 Task: Add a content language German.
Action: Mouse moved to (838, 108)
Screenshot: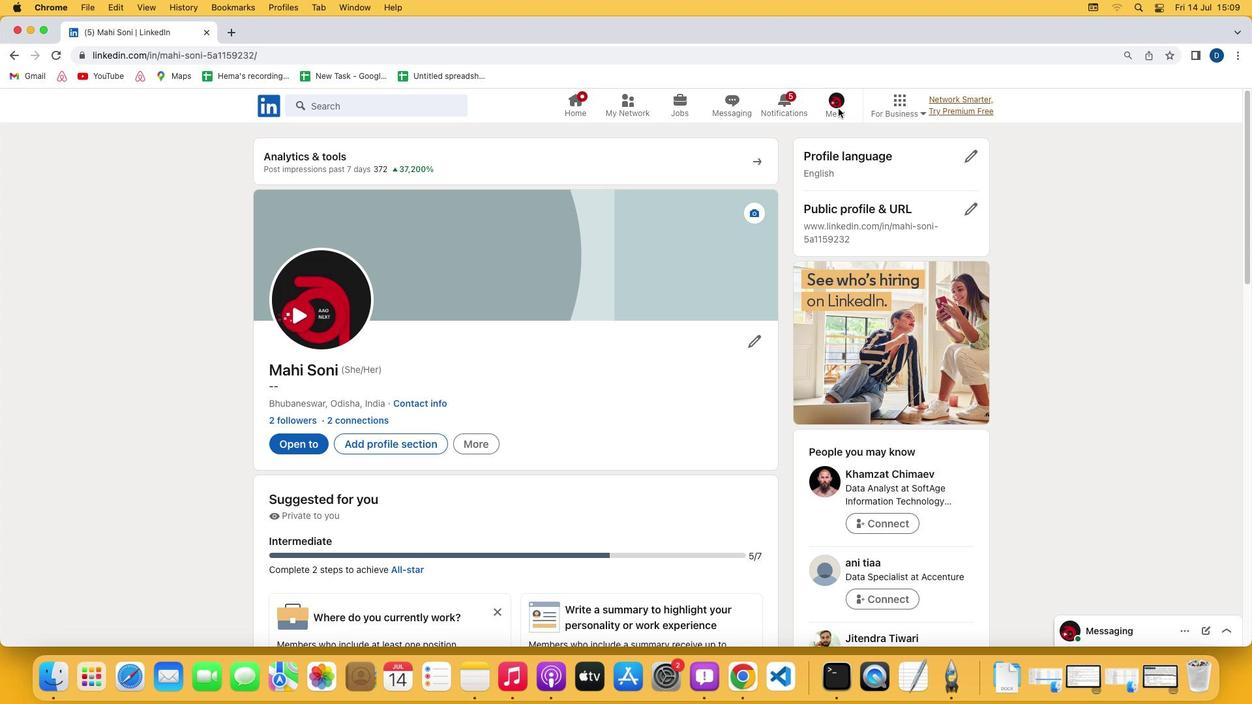 
Action: Mouse pressed left at (838, 108)
Screenshot: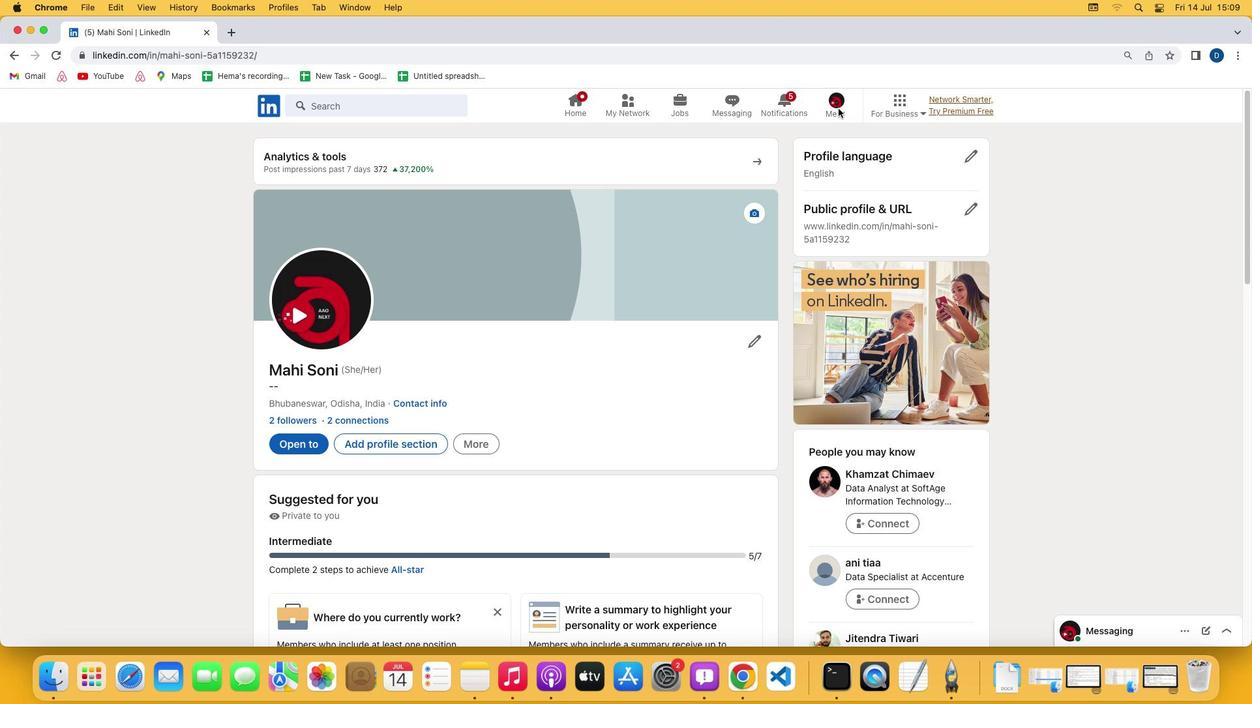
Action: Mouse moved to (838, 106)
Screenshot: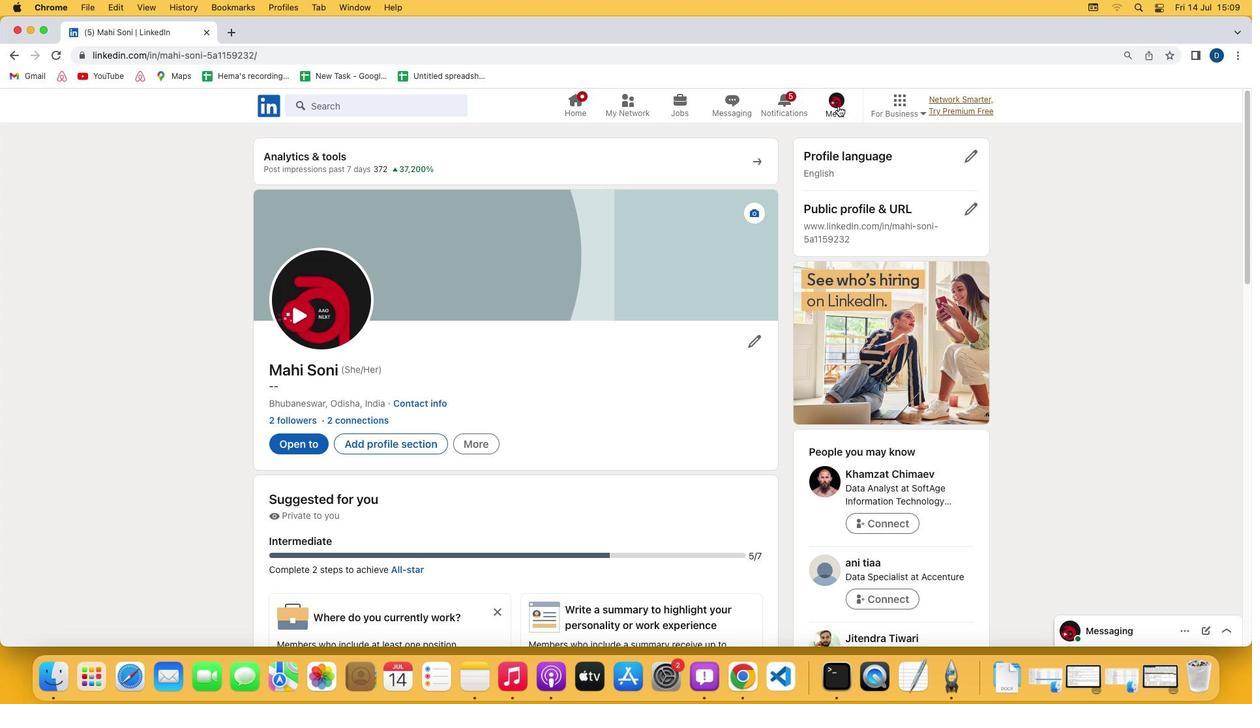 
Action: Mouse pressed left at (838, 106)
Screenshot: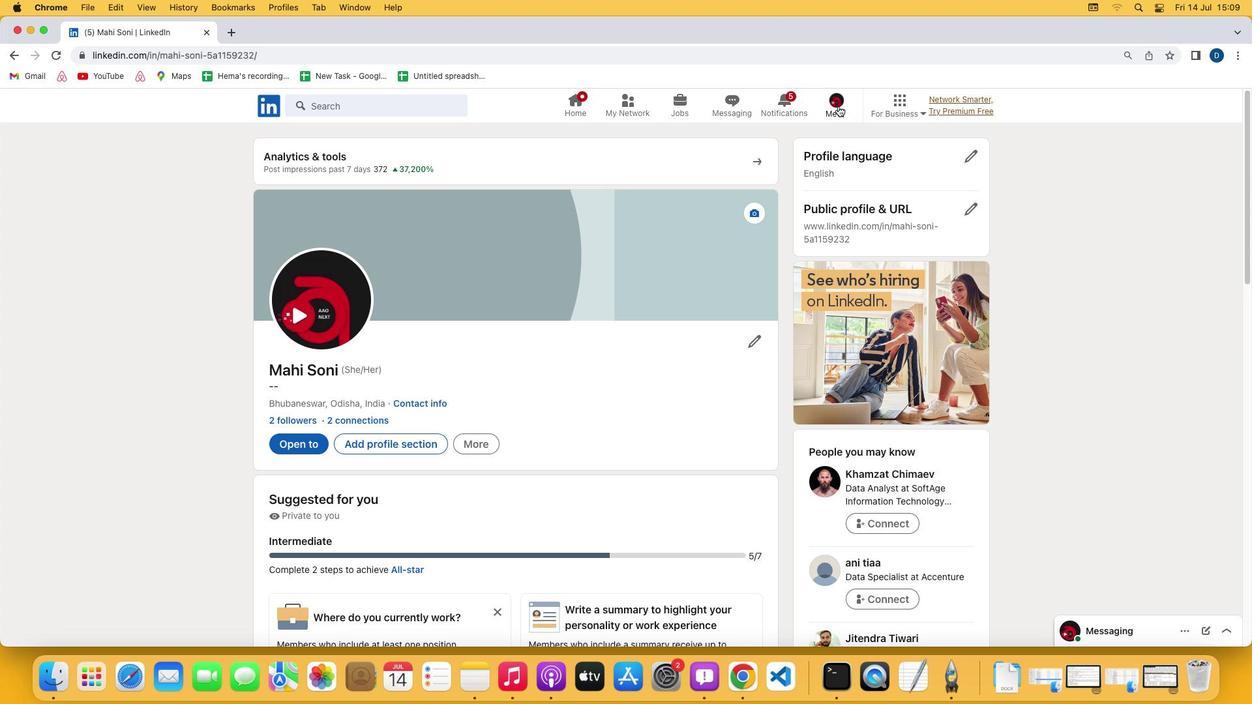 
Action: Mouse moved to (742, 249)
Screenshot: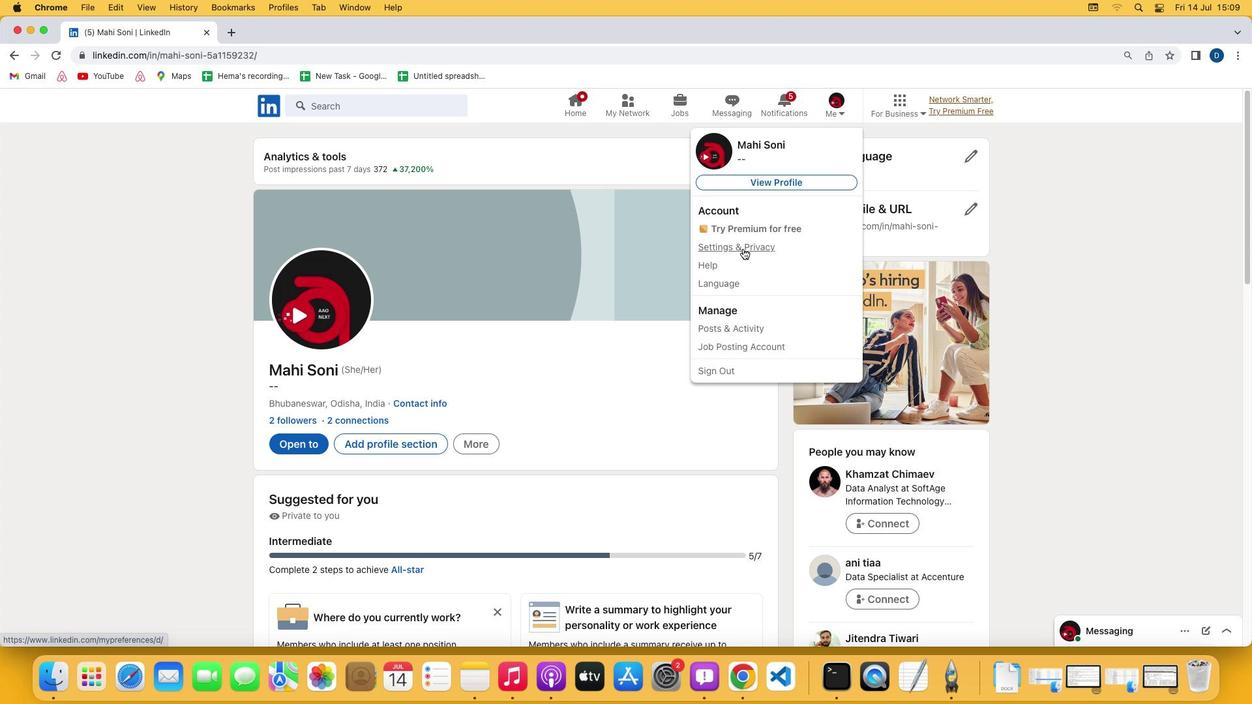 
Action: Mouse pressed left at (742, 249)
Screenshot: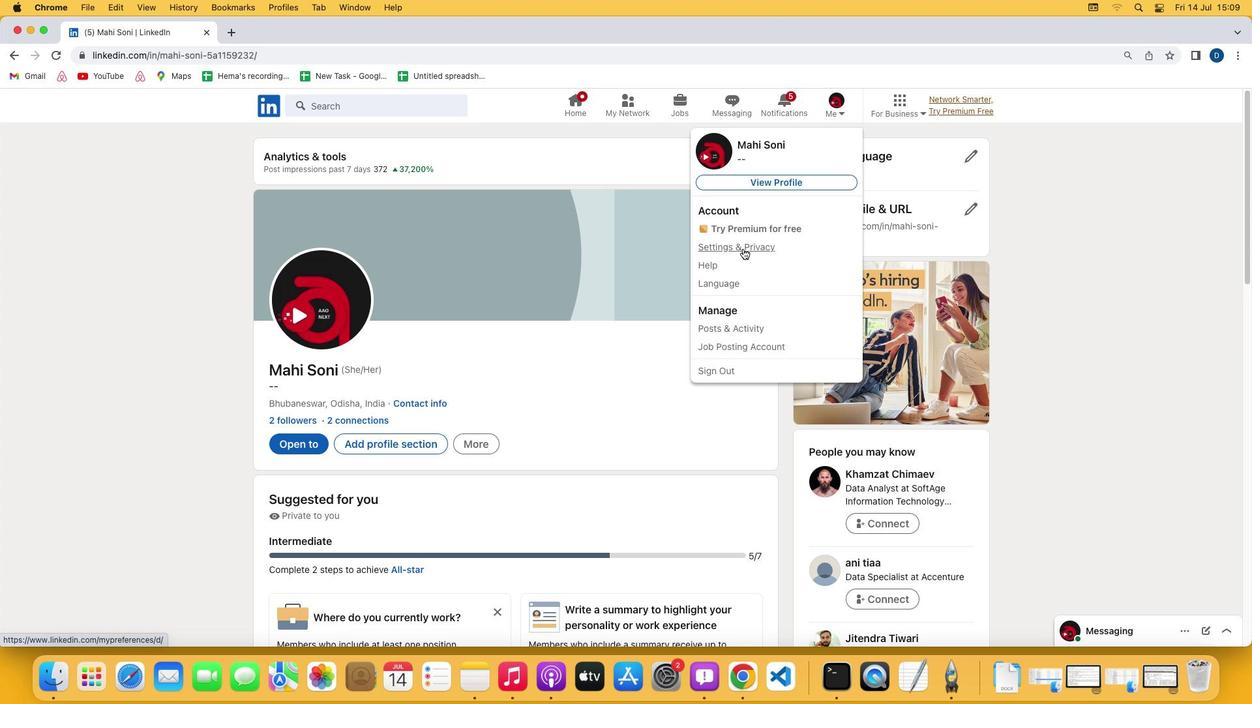 
Action: Mouse moved to (627, 444)
Screenshot: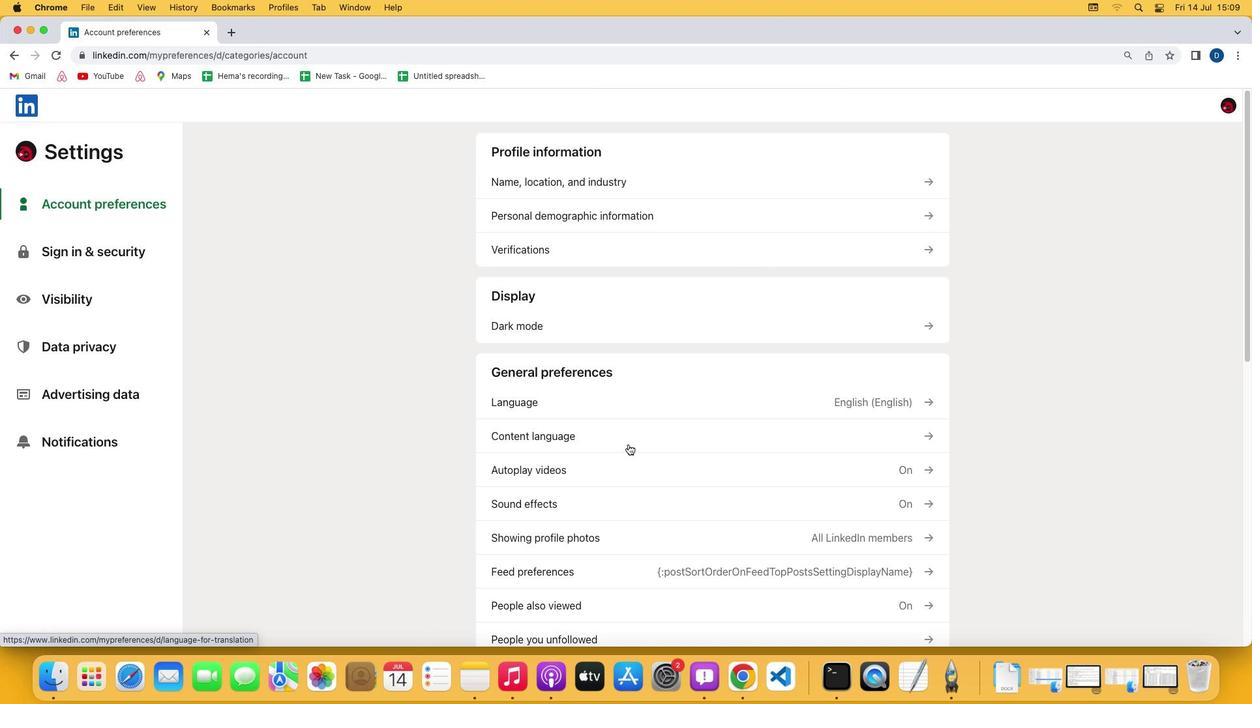 
Action: Mouse pressed left at (627, 444)
Screenshot: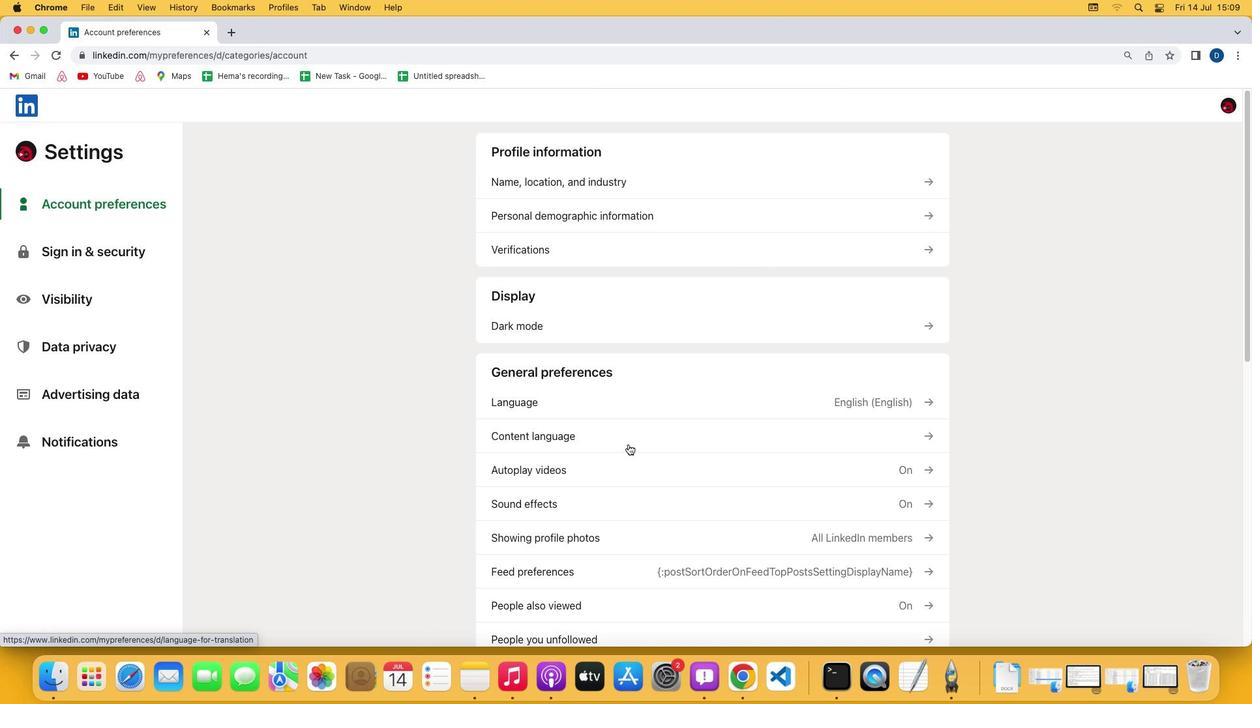 
Action: Mouse moved to (898, 269)
Screenshot: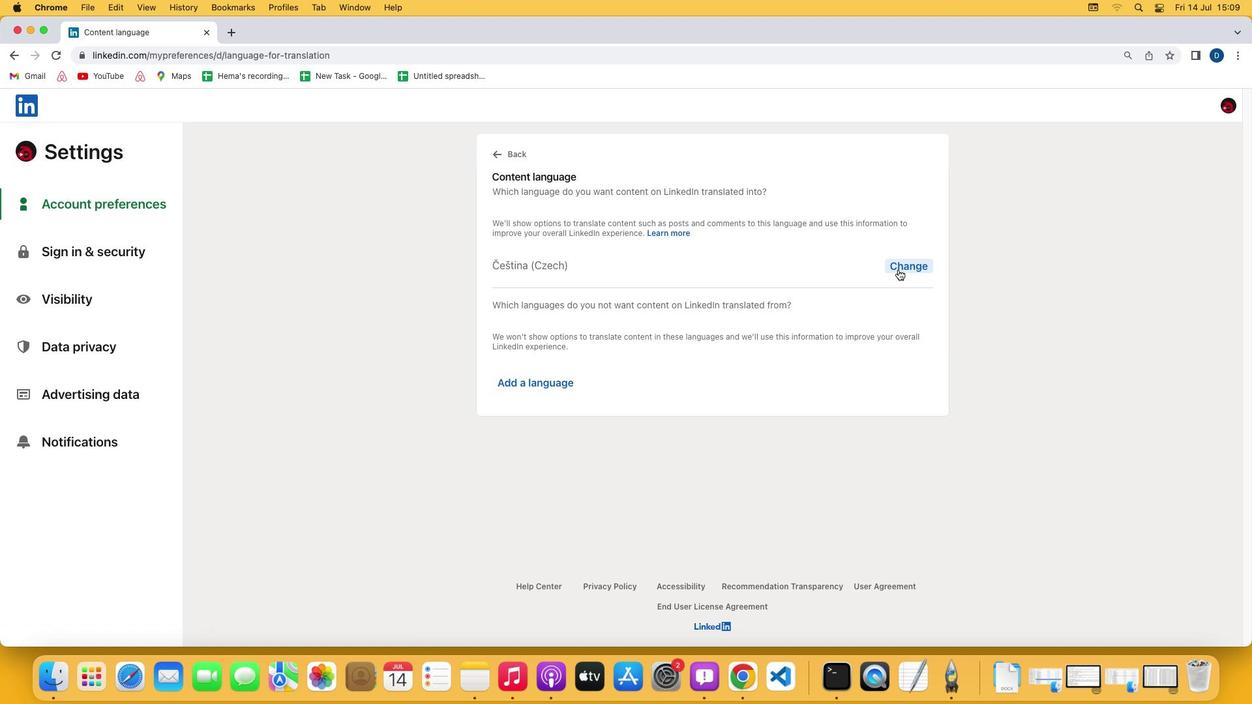 
Action: Mouse pressed left at (898, 269)
Screenshot: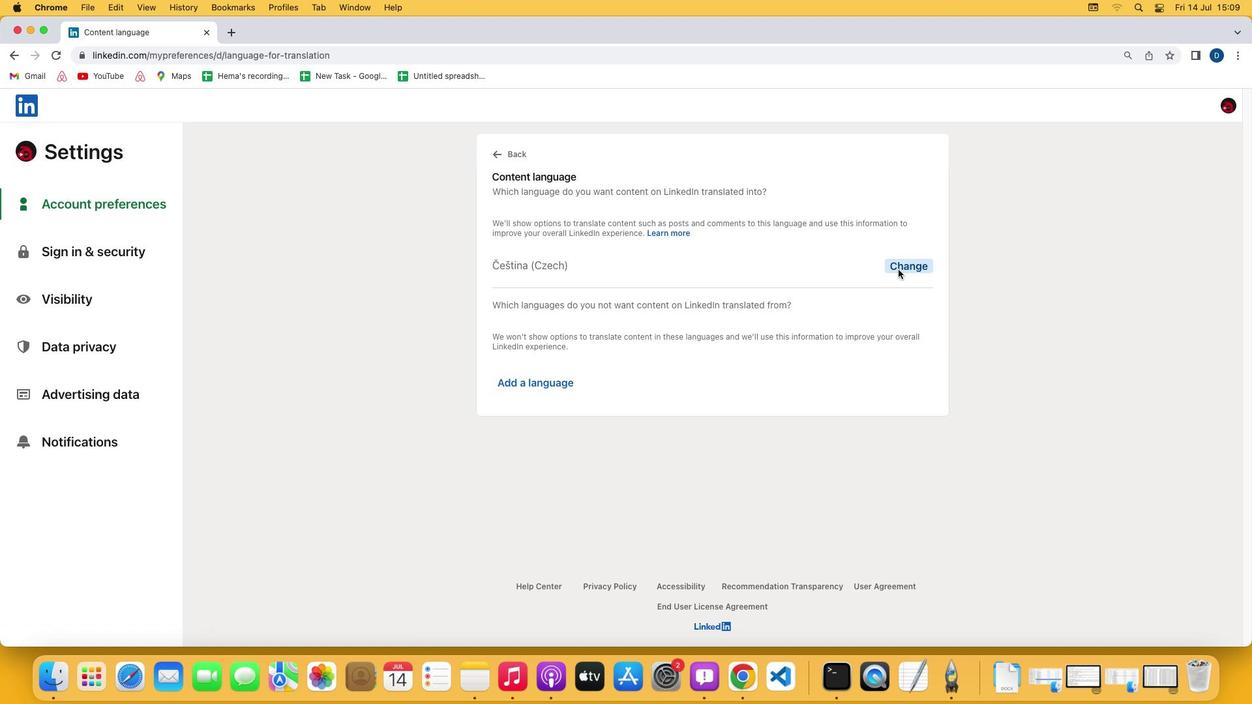 
Action: Mouse moved to (500, 498)
Screenshot: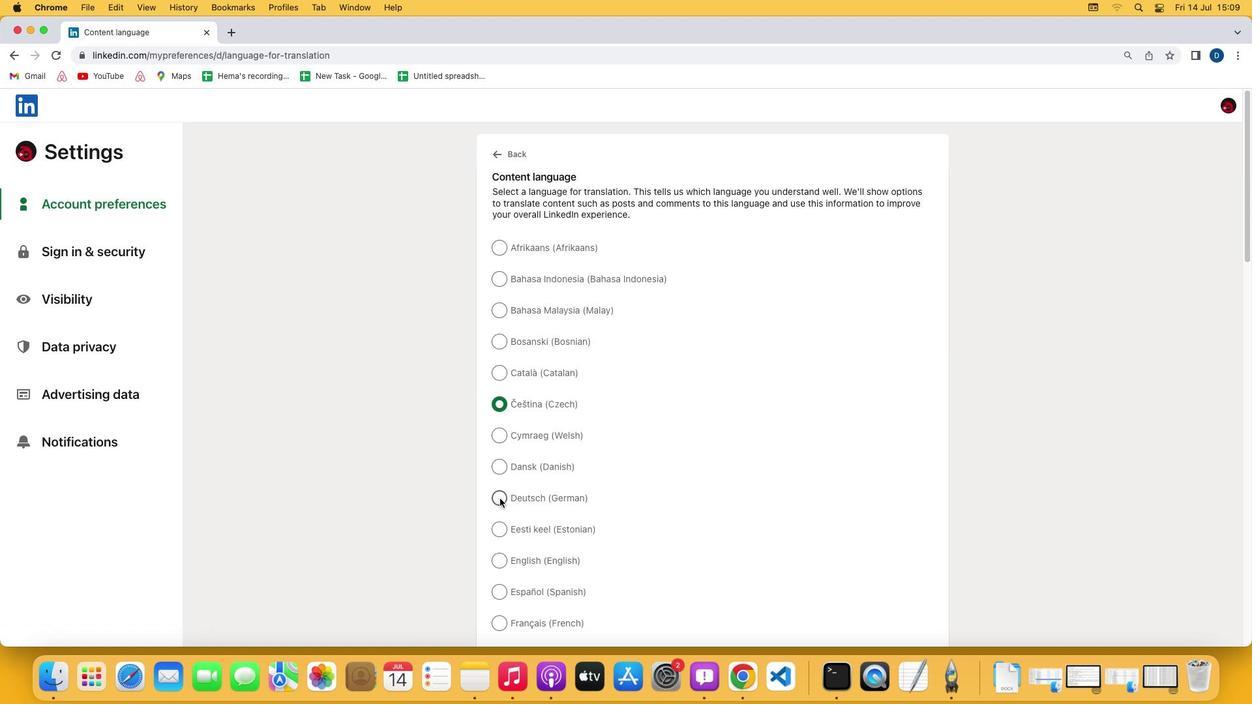 
Action: Mouse pressed left at (500, 498)
Screenshot: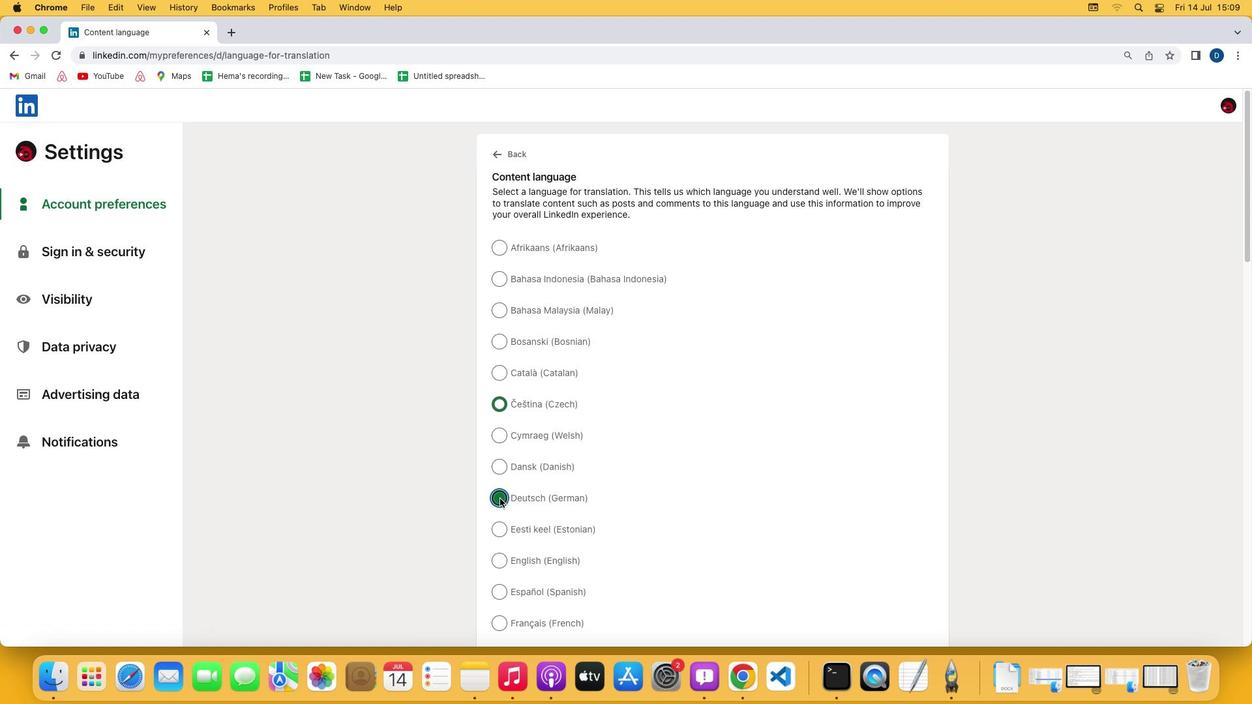 
Action: Mouse moved to (502, 498)
Screenshot: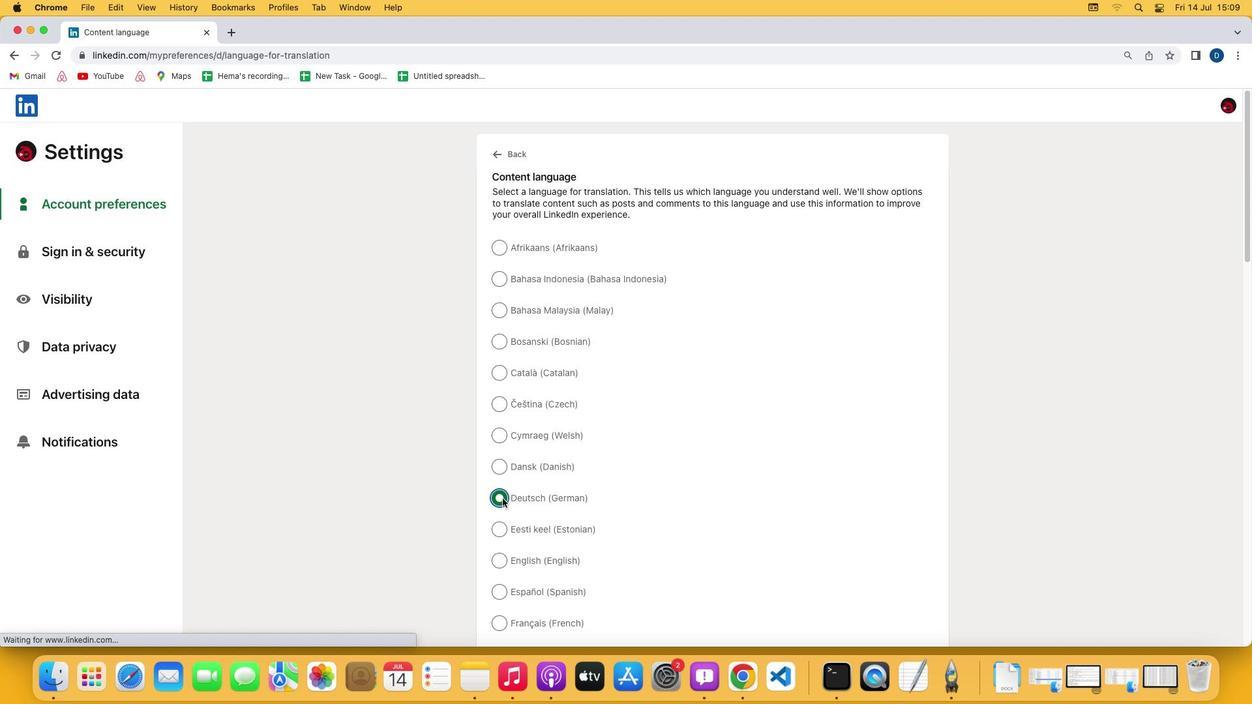 
